 Task: Create in the project ChainTech in Backlog an issue 'Integrate a new video recording feature into an existing mobile application to enhance user-generated content and social sharing', assign it to team member softage.2@softage.net and change the status to IN PROGRESS. Create in the project ChainTech in Backlog an issue 'Develop a new tool for automated testing of web application load testing and performance under high traffic conditions', assign it to team member softage.3@softage.net and change the status to IN PROGRESS
Action: Mouse moved to (163, 43)
Screenshot: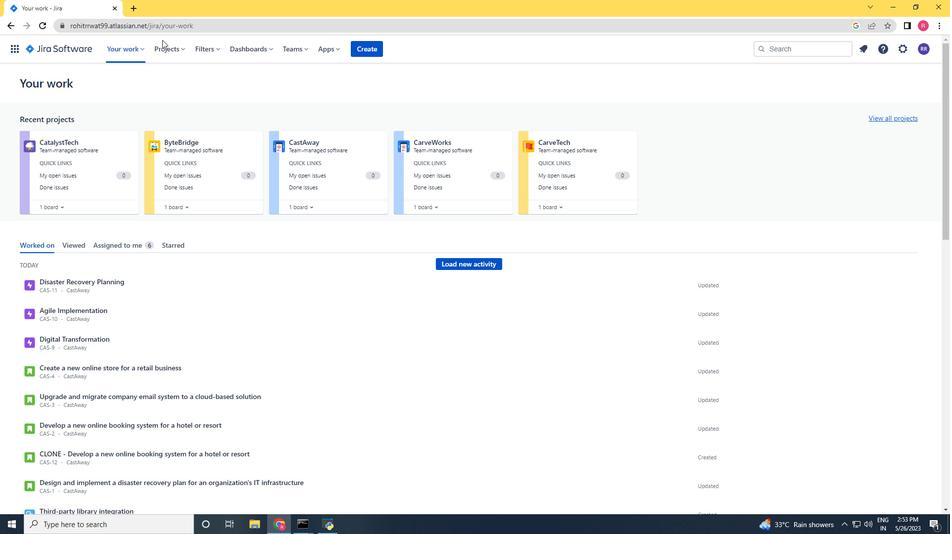 
Action: Mouse pressed left at (163, 43)
Screenshot: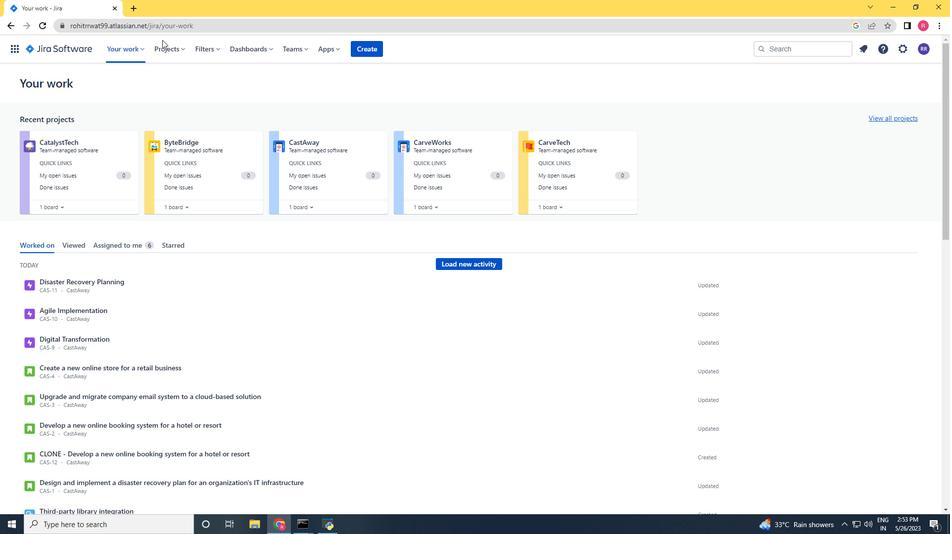 
Action: Mouse moved to (219, 99)
Screenshot: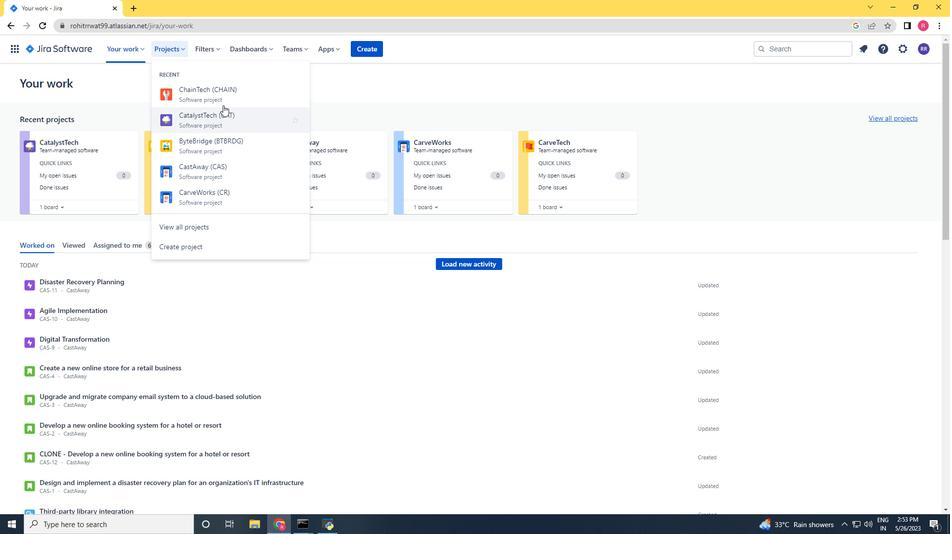 
Action: Mouse pressed left at (219, 99)
Screenshot: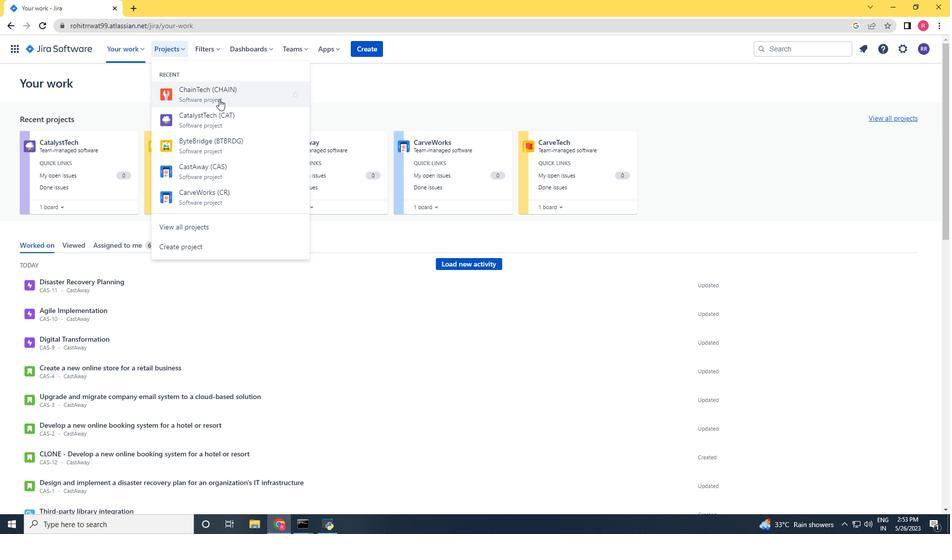 
Action: Mouse moved to (49, 156)
Screenshot: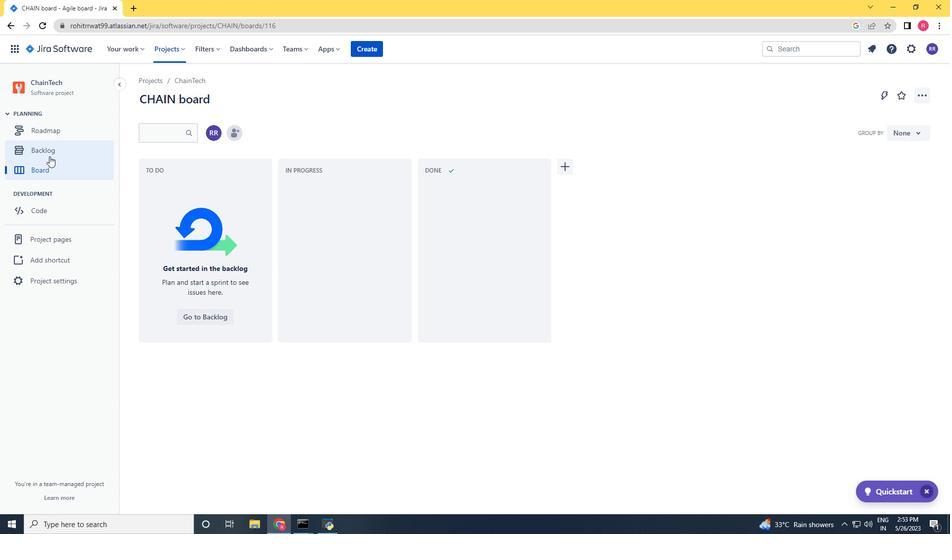 
Action: Mouse pressed left at (49, 156)
Screenshot: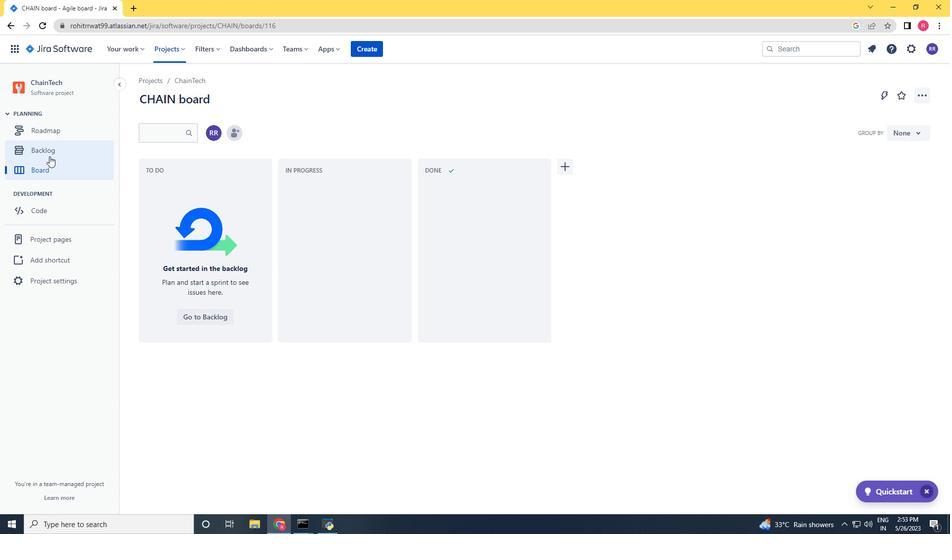 
Action: Mouse moved to (261, 155)
Screenshot: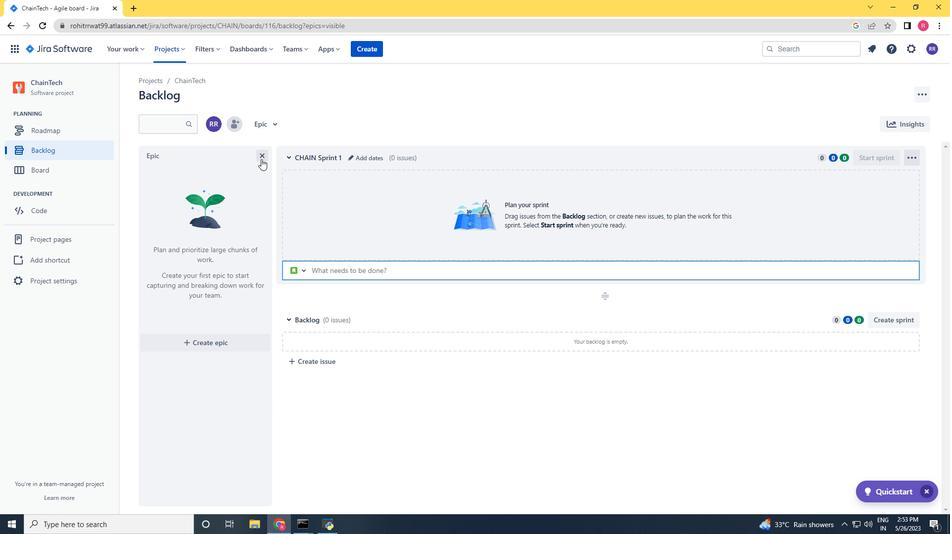
Action: Mouse pressed left at (261, 155)
Screenshot: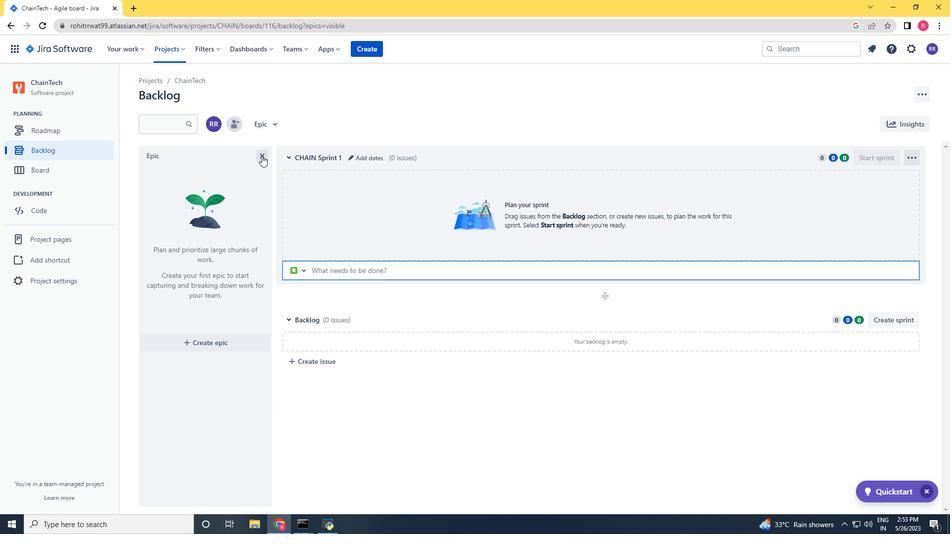 
Action: Mouse moved to (173, 368)
Screenshot: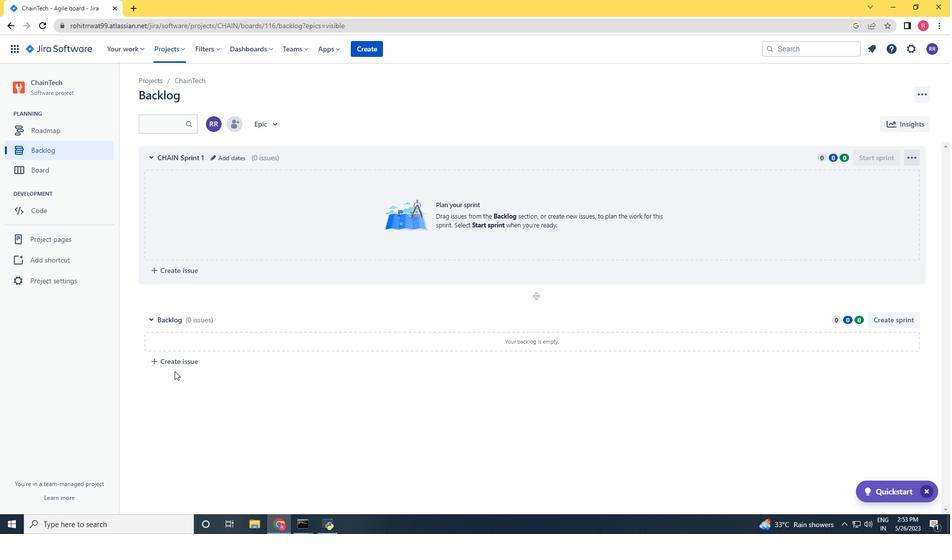 
Action: Mouse pressed left at (173, 368)
Screenshot: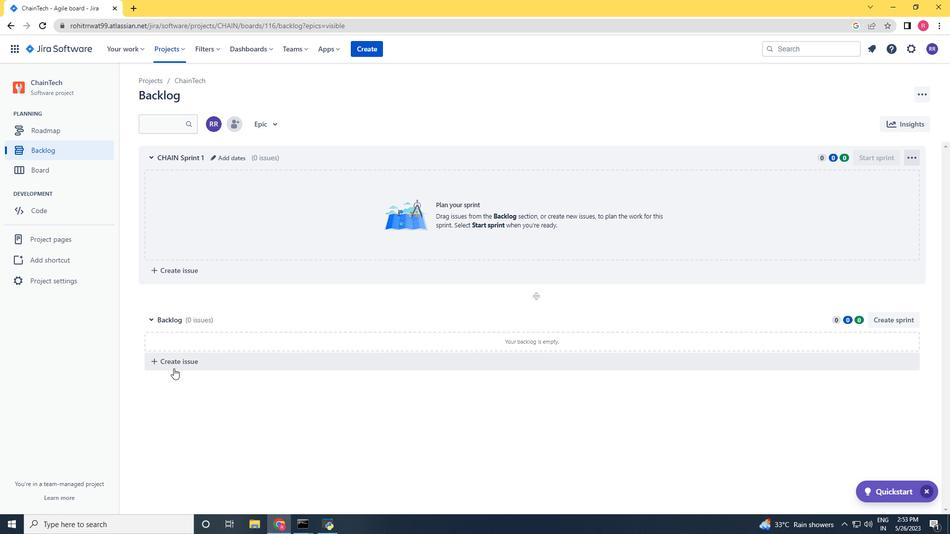 
Action: Mouse moved to (290, 398)
Screenshot: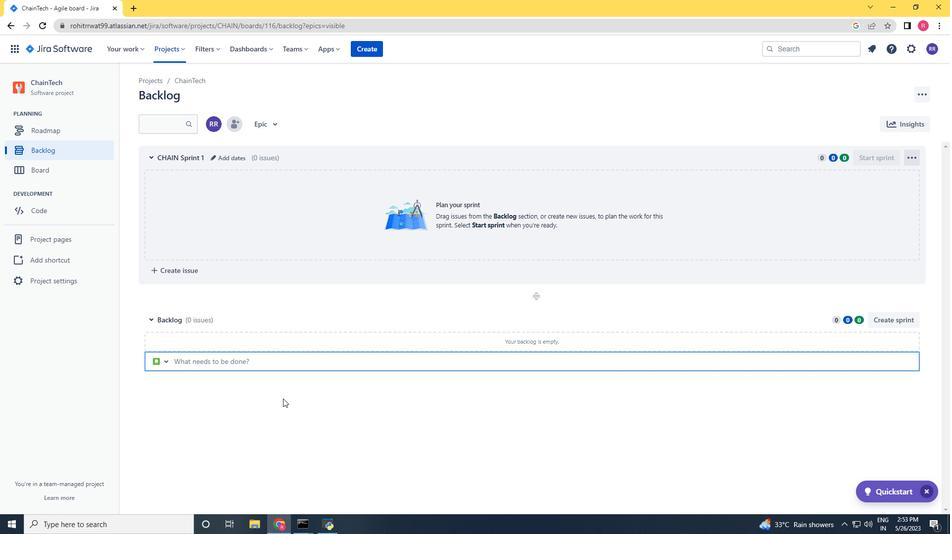 
Action: Key pressed <Key.shift>Integraste<Key.backspace><Key.backspace><Key.backspace>te<Key.space>a<Key.space>new<Key.space>video<Key.space>recordings<Key.space>features<Key.space>into<Key.space>an<Key.space>exiting<Key.space>mobile<Key.space>application<Key.space>to<Key.space>enhance<Key.space>user<Key.space><Key.backspace>-generated<Key.space>content<Key.space>and<Key.space>social<Key.space>sharing<Key.space><Key.enter>
Screenshot: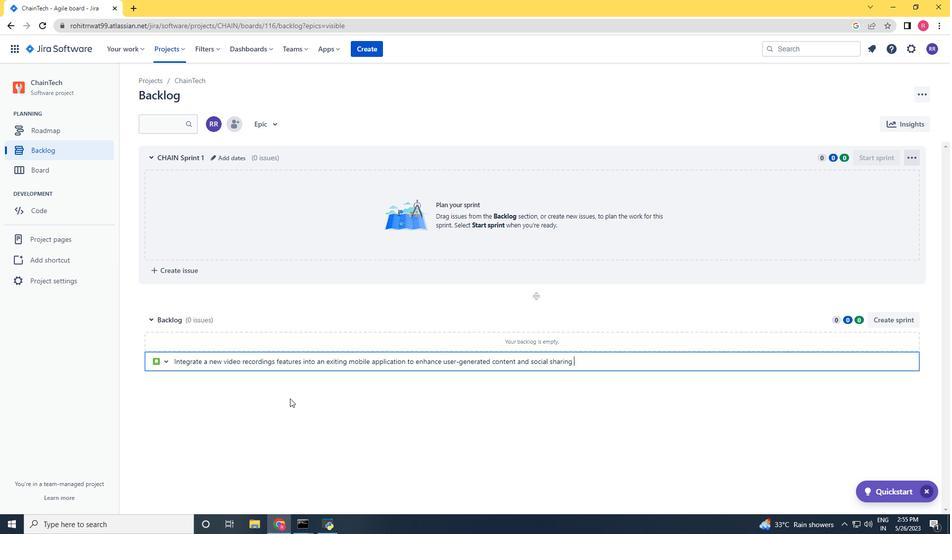 
Action: Mouse moved to (887, 343)
Screenshot: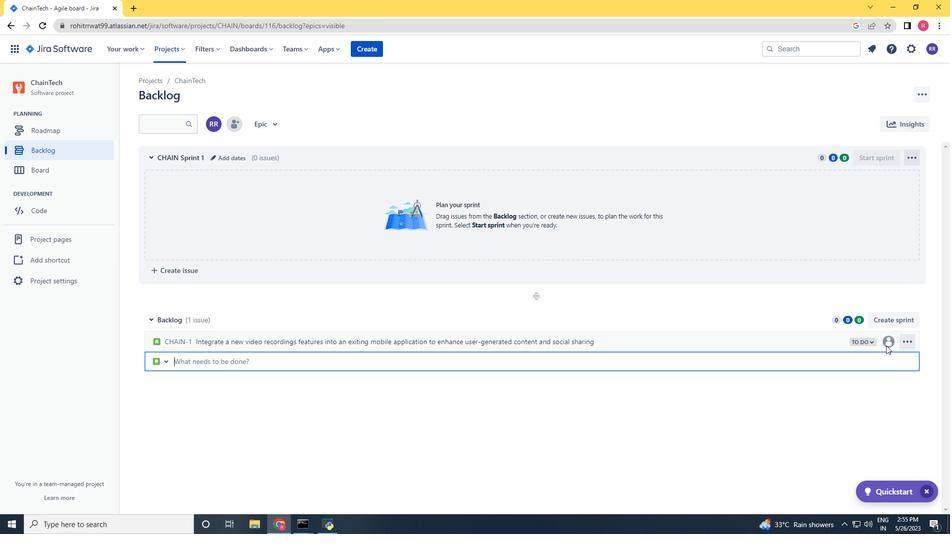
Action: Mouse pressed left at (887, 343)
Screenshot: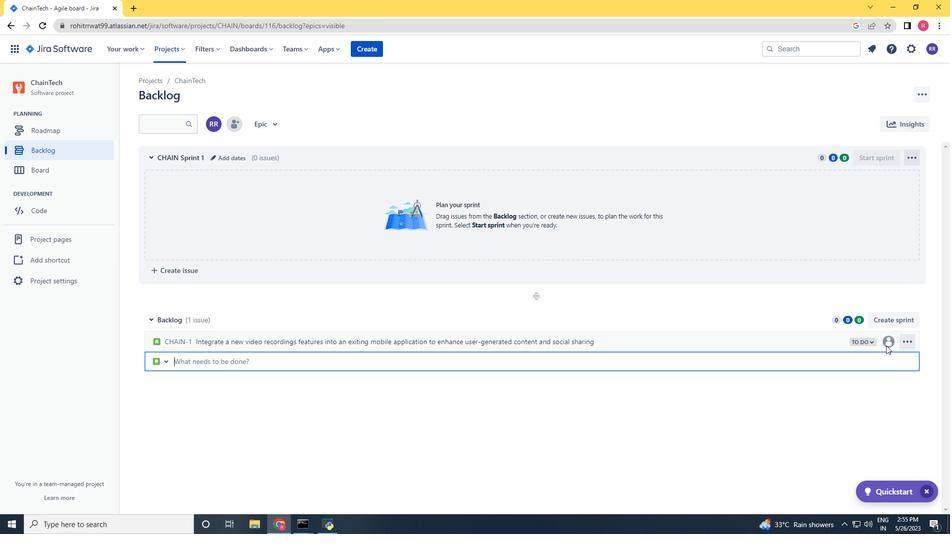 
Action: Mouse pressed left at (887, 343)
Screenshot: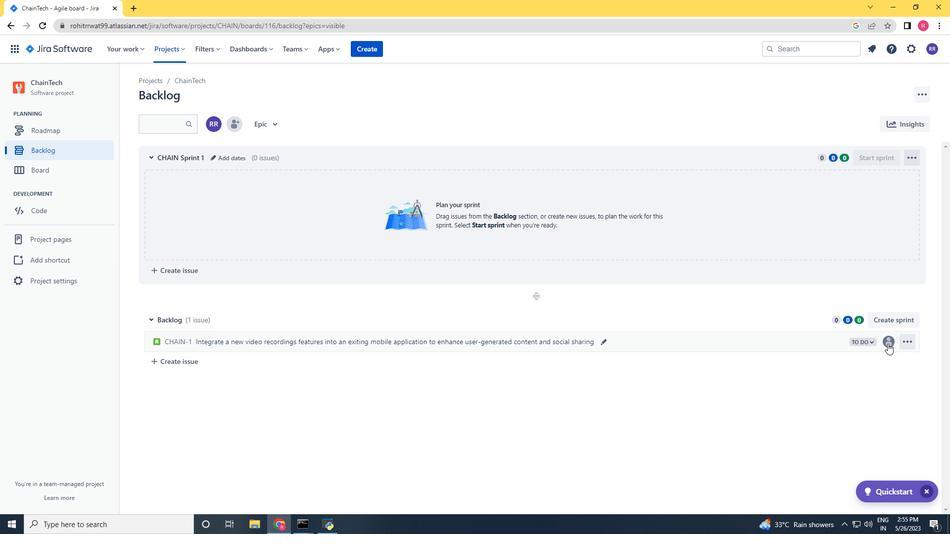 
Action: Key pressed softage.2<Key.shift>@softage.net
Screenshot: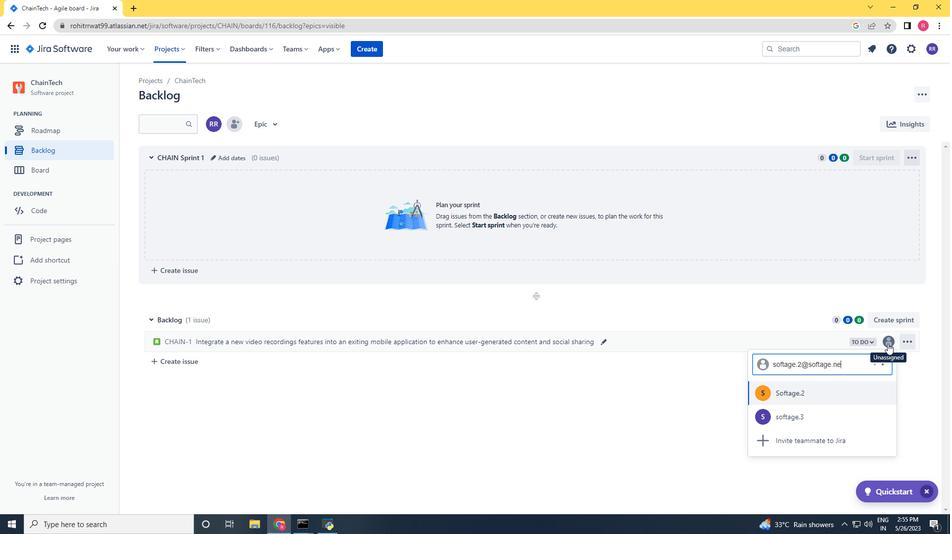 
Action: Mouse moved to (835, 389)
Screenshot: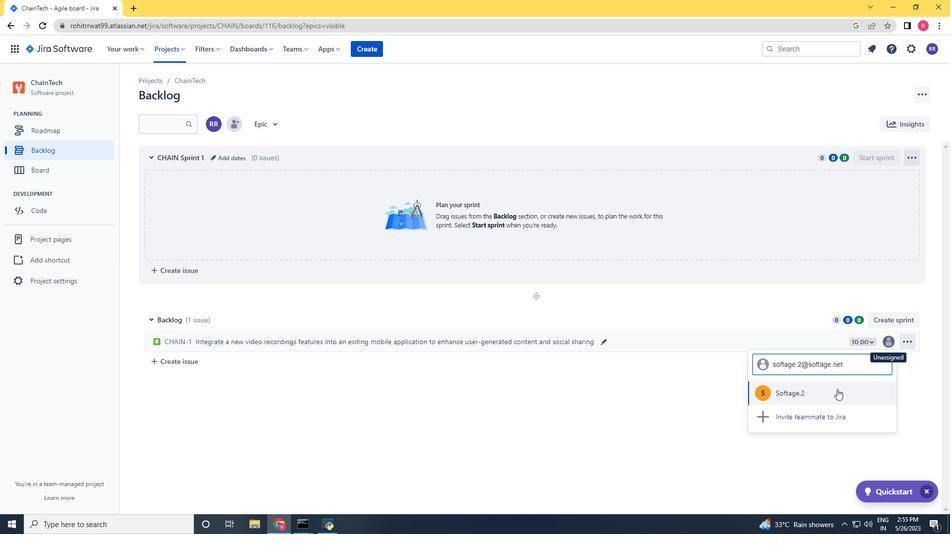 
Action: Mouse pressed left at (835, 389)
Screenshot: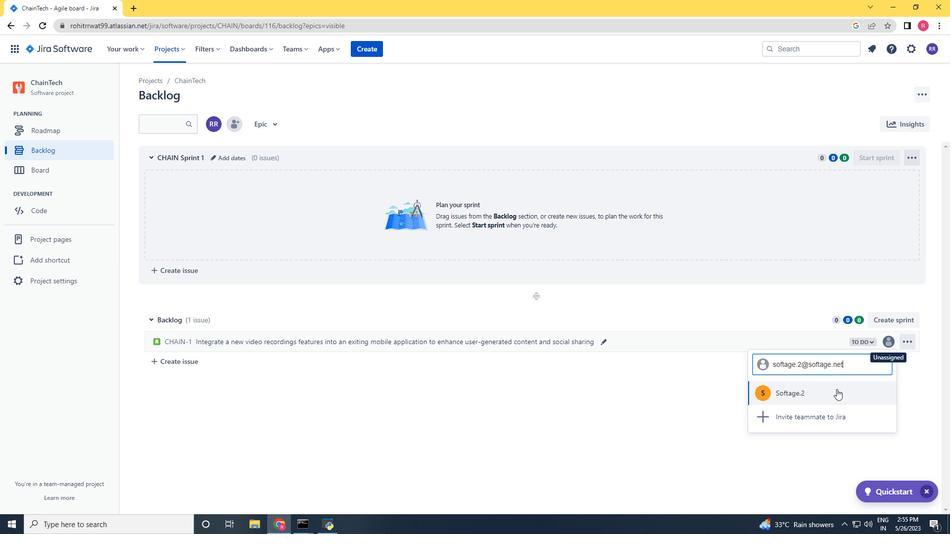 
Action: Mouse moved to (857, 341)
Screenshot: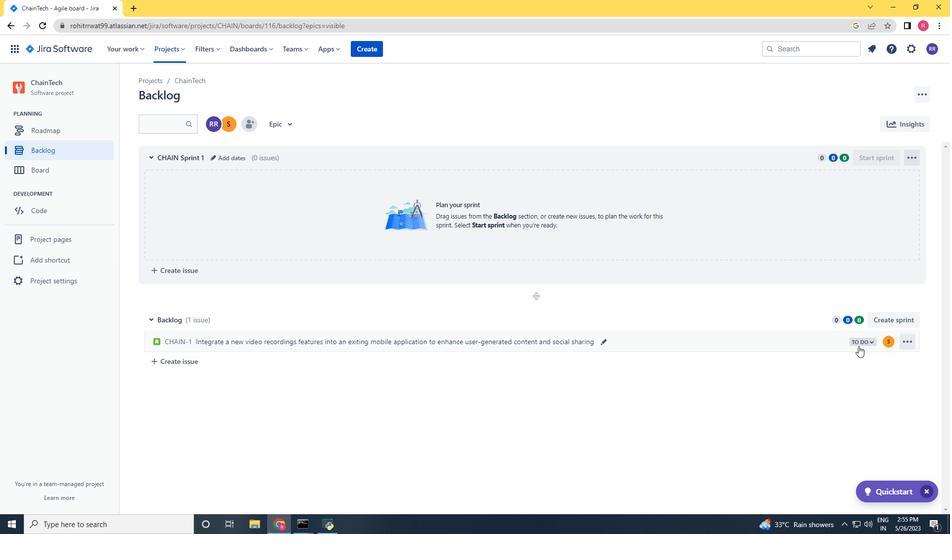 
Action: Mouse pressed left at (857, 341)
Screenshot: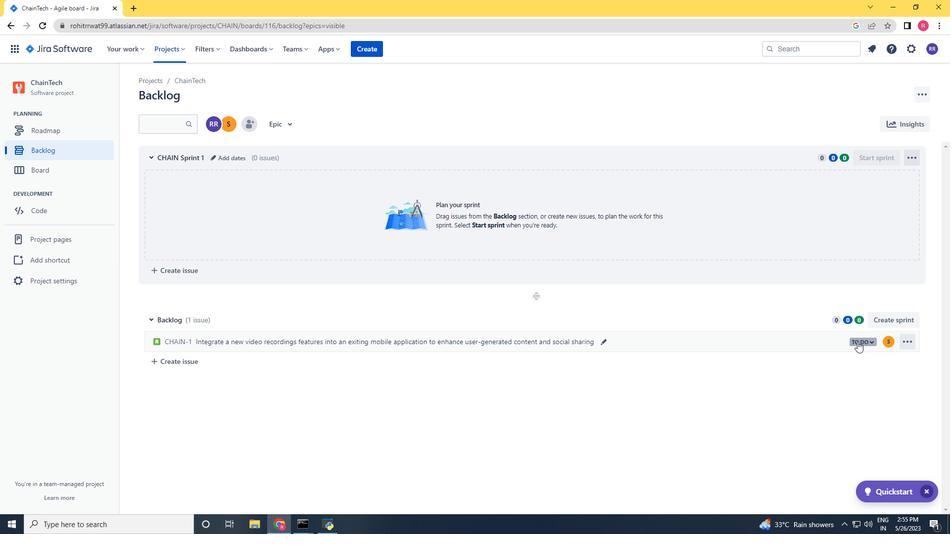 
Action: Mouse moved to (822, 361)
Screenshot: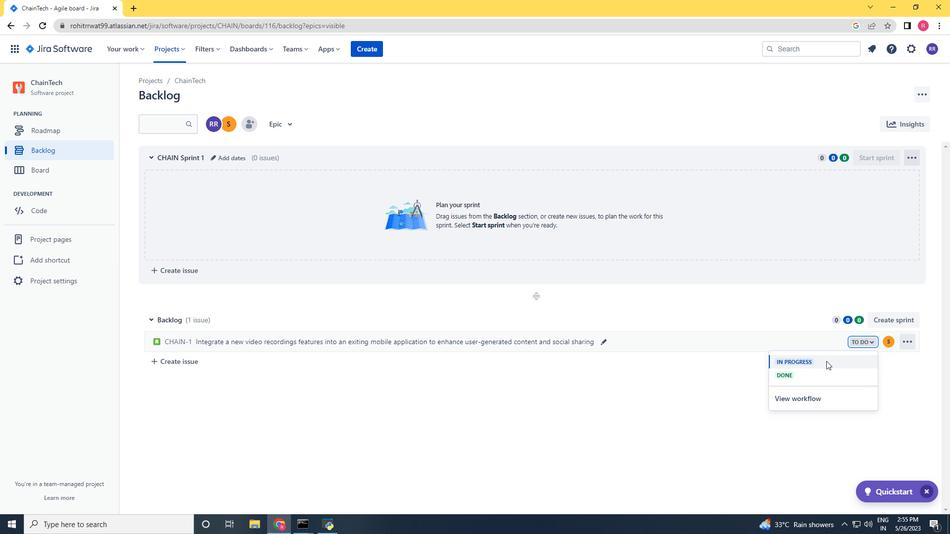 
Action: Mouse pressed left at (822, 361)
Screenshot: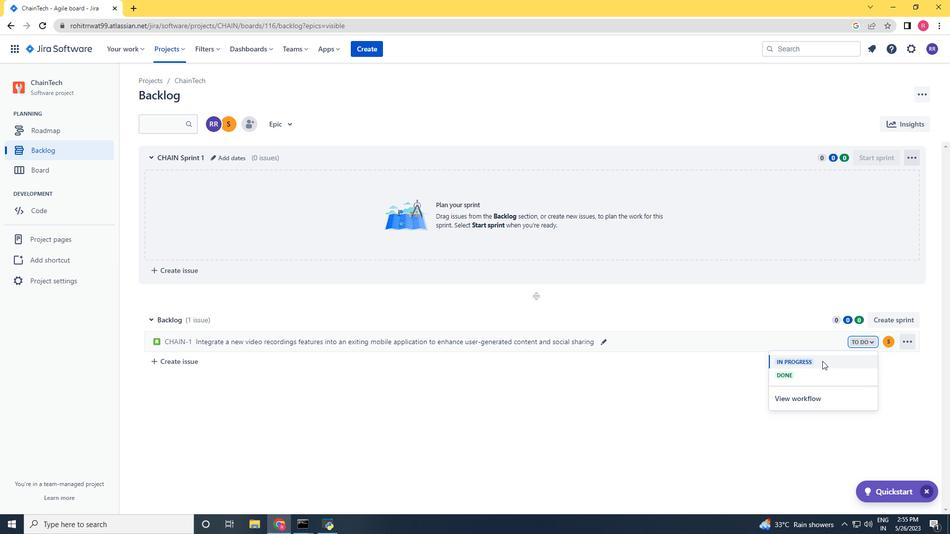 
Action: Mouse moved to (298, 370)
Screenshot: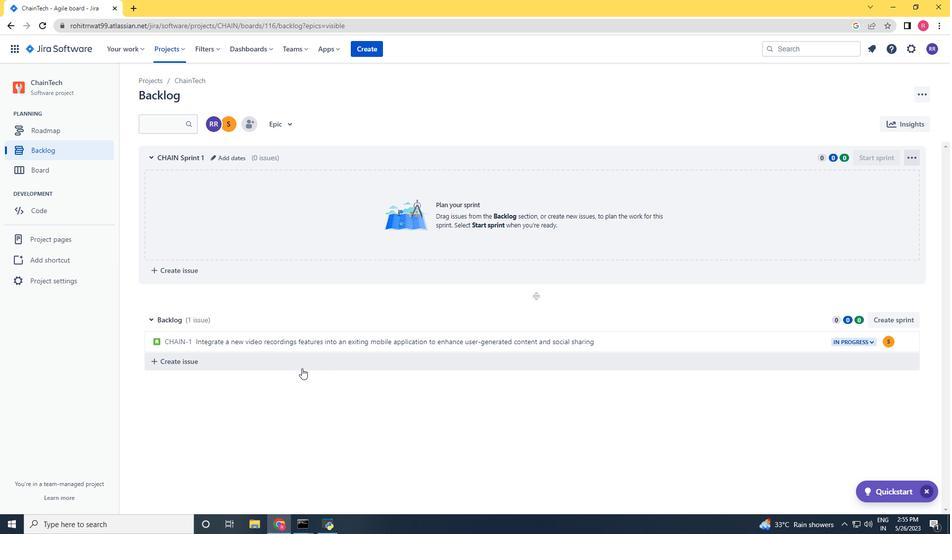 
Action: Mouse pressed left at (298, 370)
Screenshot: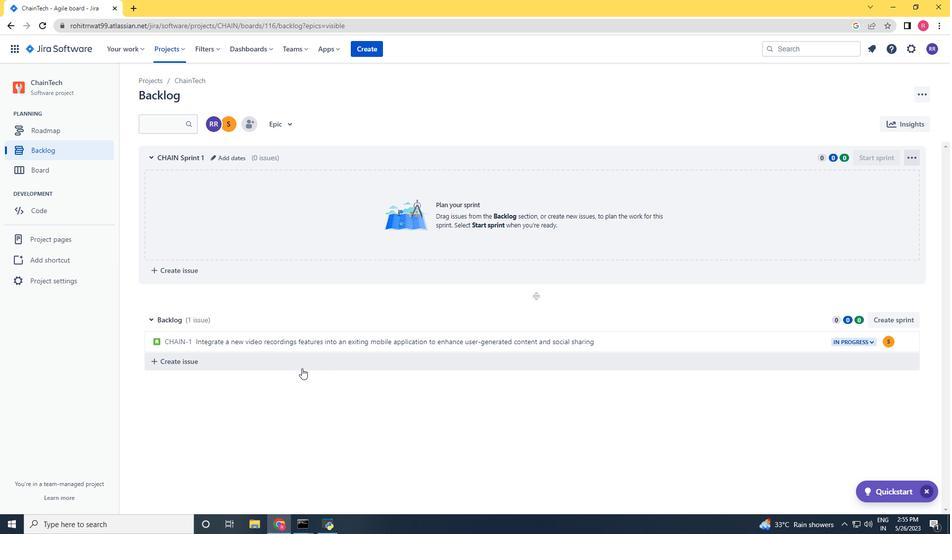 
Action: Key pressed <Key.shift>Develop<Key.space>a<Key.space>new<Key.space>ool<Key.space><Key.space><Key.backspace><Key.backspace><Key.backspace><Key.backspace><Key.backspace>tool<Key.space>testing<Key.space>and<Key.space>performance<Key.space>under<Key.space>hign<Key.space><Key.backspace><Key.backspace>h<Key.space>traffic<Key.space>conditions<Key.space><Key.enter>
Screenshot: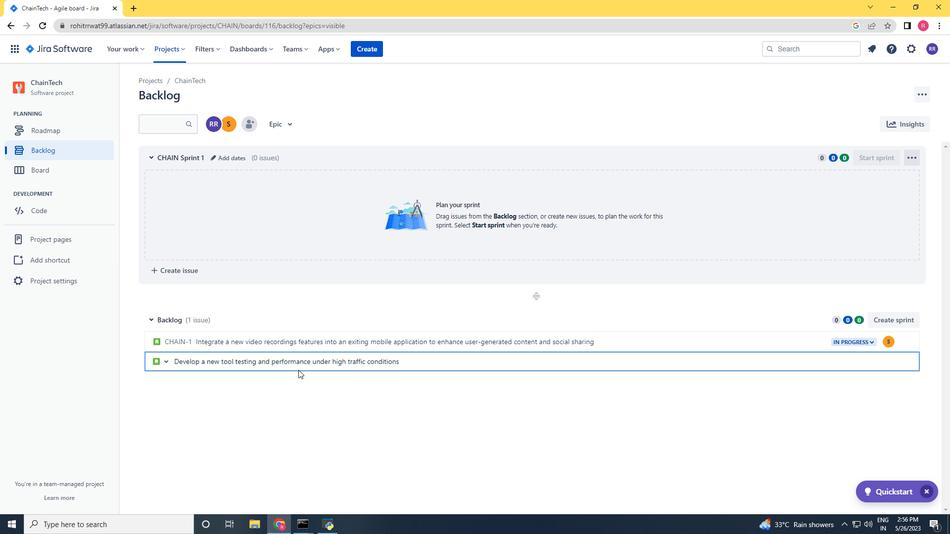 
Action: Mouse moved to (886, 360)
Screenshot: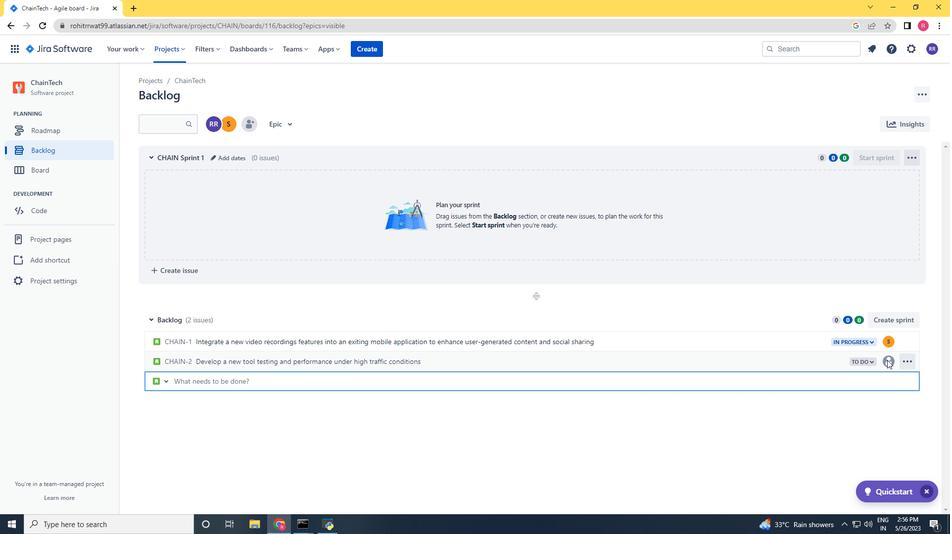 
Action: Mouse pressed left at (886, 360)
Screenshot: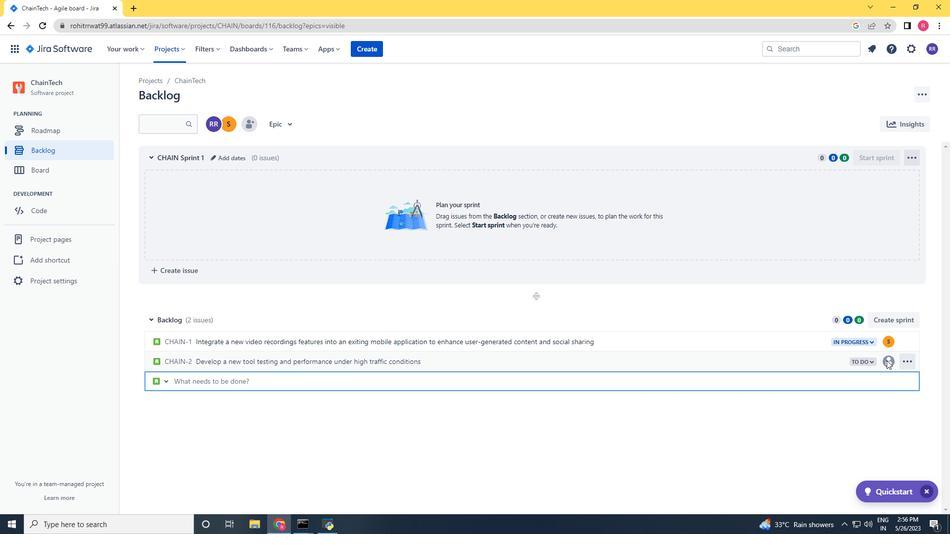 
Action: Mouse pressed left at (886, 360)
Screenshot: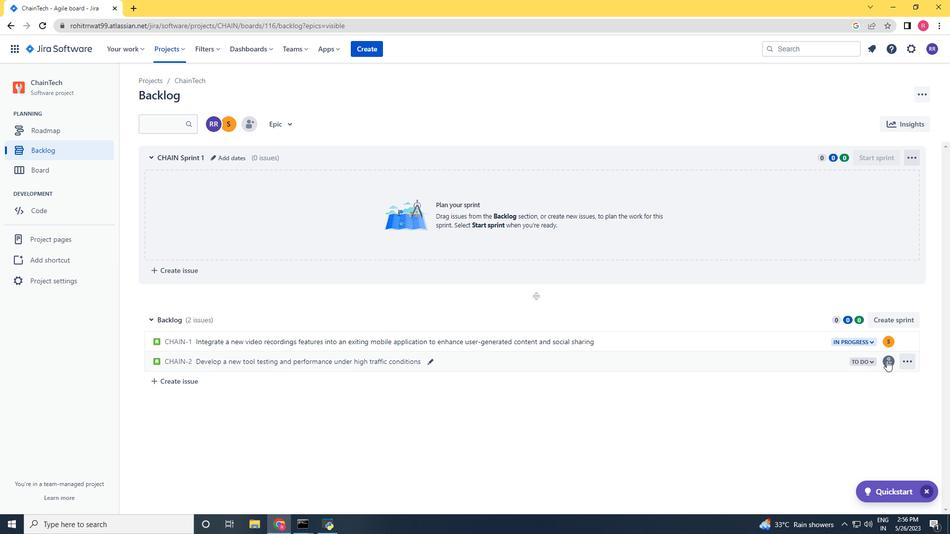 
Action: Mouse moved to (886, 360)
Screenshot: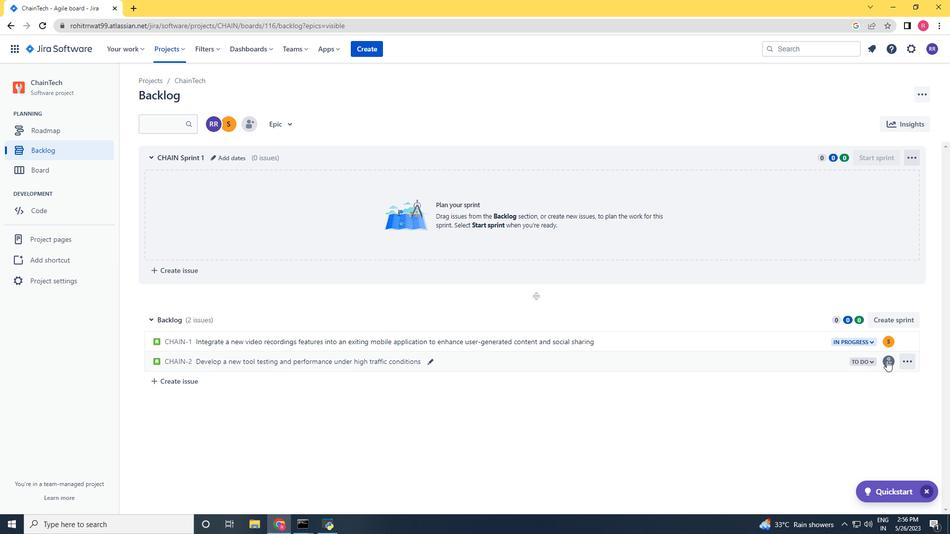 
Action: Key pressed softage,3<Key.shift><Key.shift><Key.shift><Key.shift><Key.shift><Key.shift><Key.shift><Key.shift><Key.shift><Key.shift><Key.shift><Key.shift><Key.shift>@softage.net
Screenshot: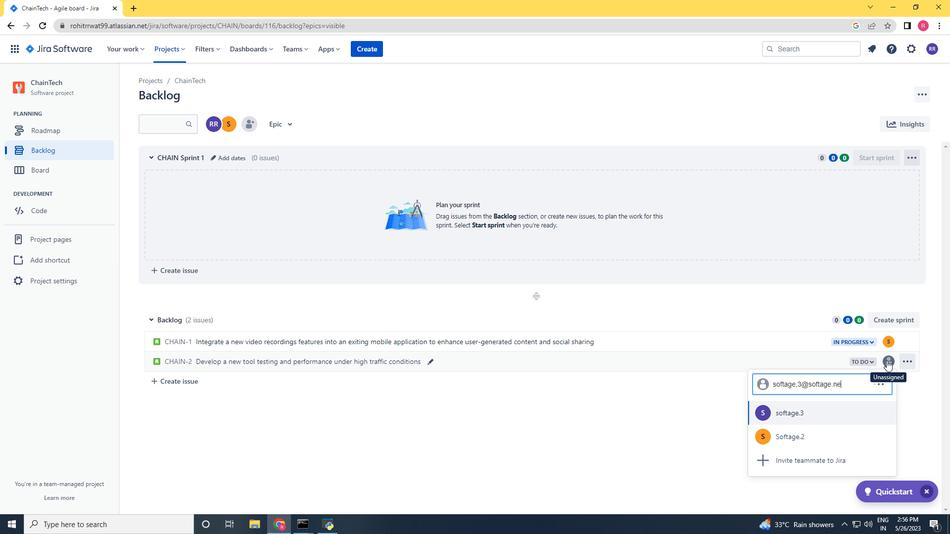 
Action: Mouse moved to (820, 408)
Screenshot: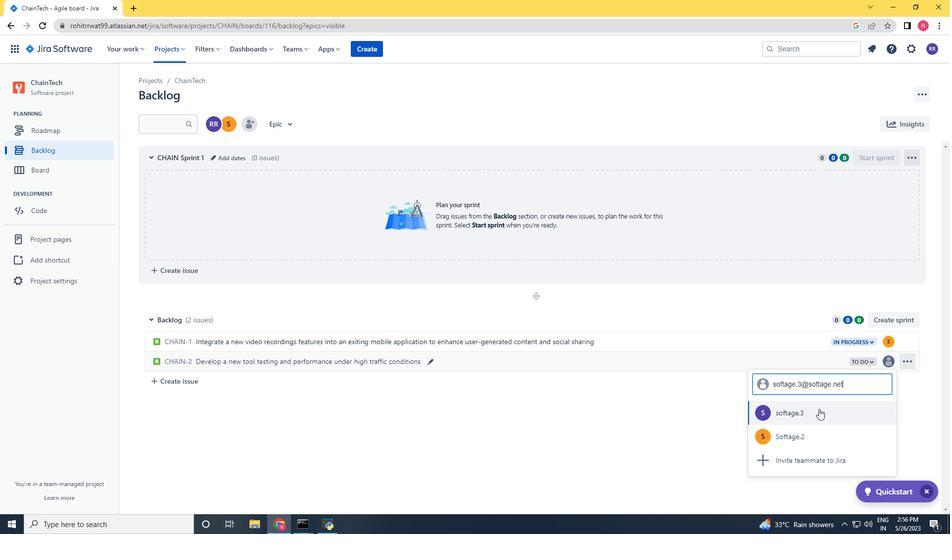 
Action: Mouse pressed left at (820, 408)
Screenshot: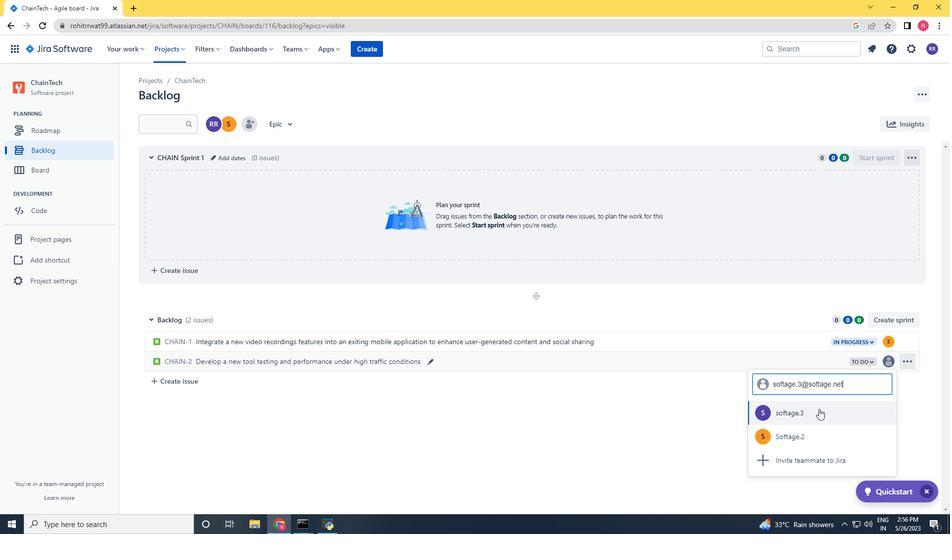 
Action: Mouse moved to (872, 362)
Screenshot: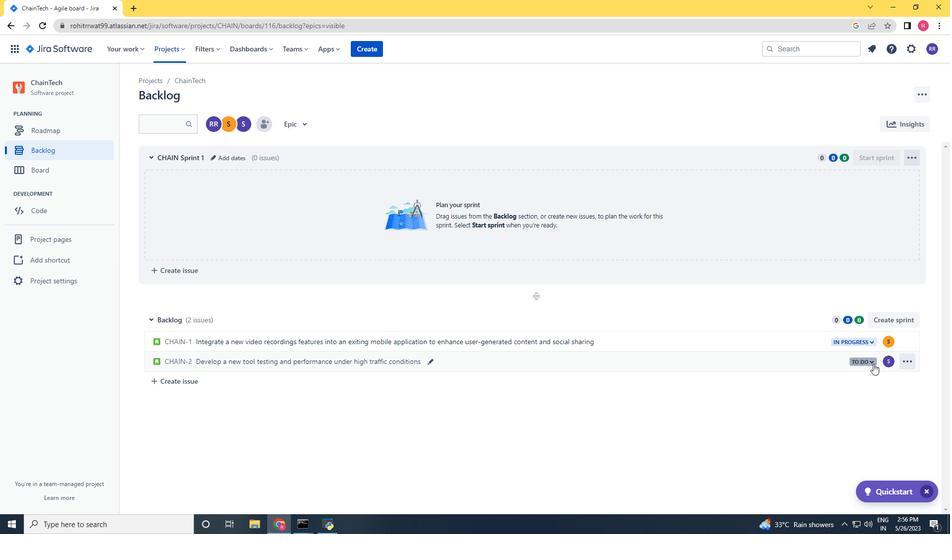 
Action: Mouse pressed left at (872, 362)
Screenshot: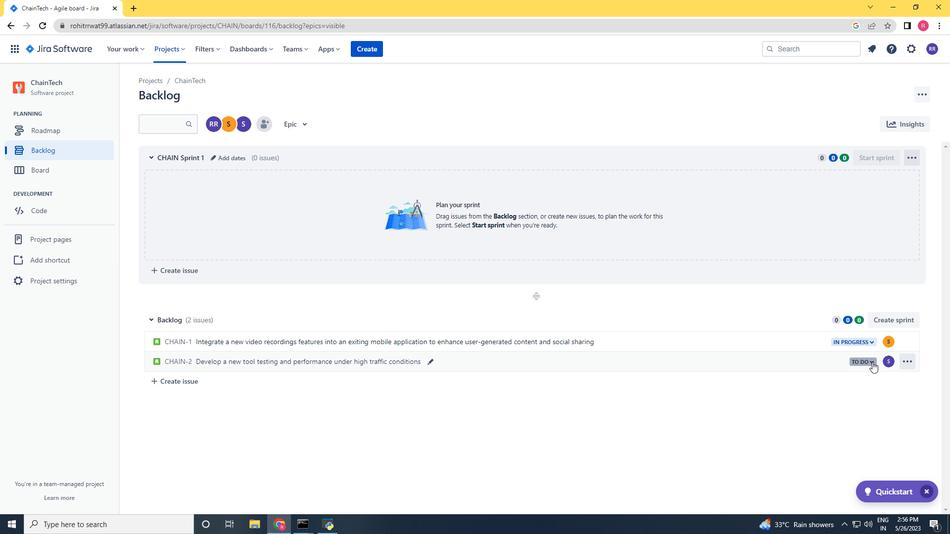 
Action: Mouse moved to (826, 379)
Screenshot: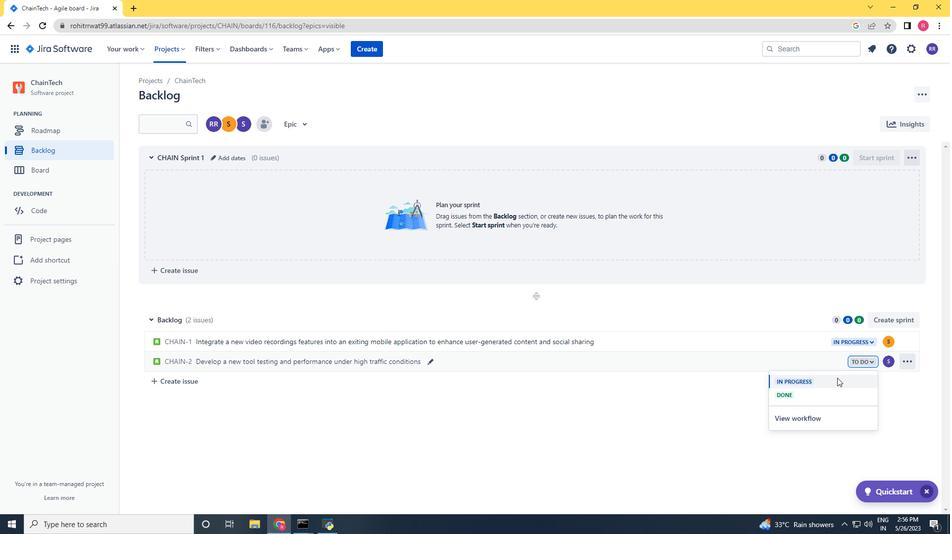 
Action: Mouse pressed left at (826, 379)
Screenshot: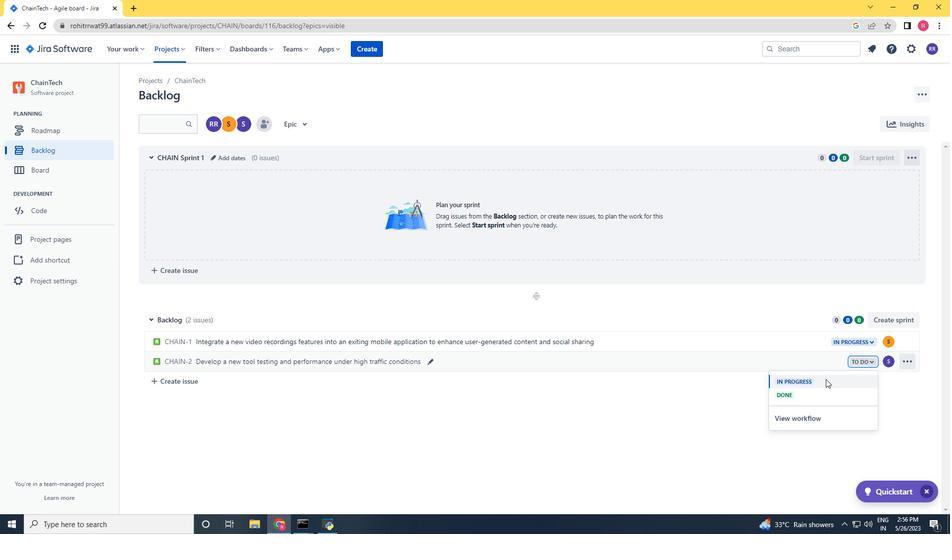 
Action: Mouse moved to (710, 458)
Screenshot: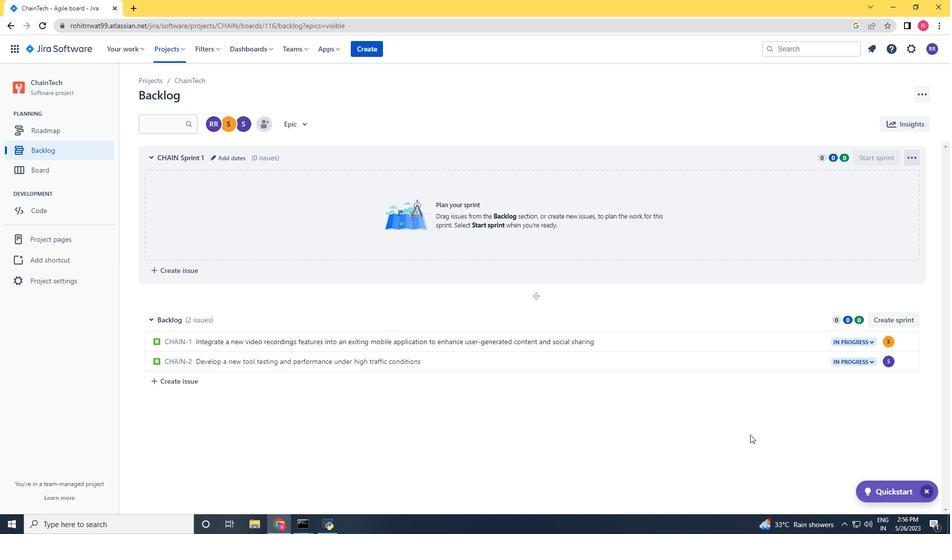 
